 Task: Use Soft Pulsing Accent Effect in this video Movie B.mp4
Action: Mouse moved to (199, 112)
Screenshot: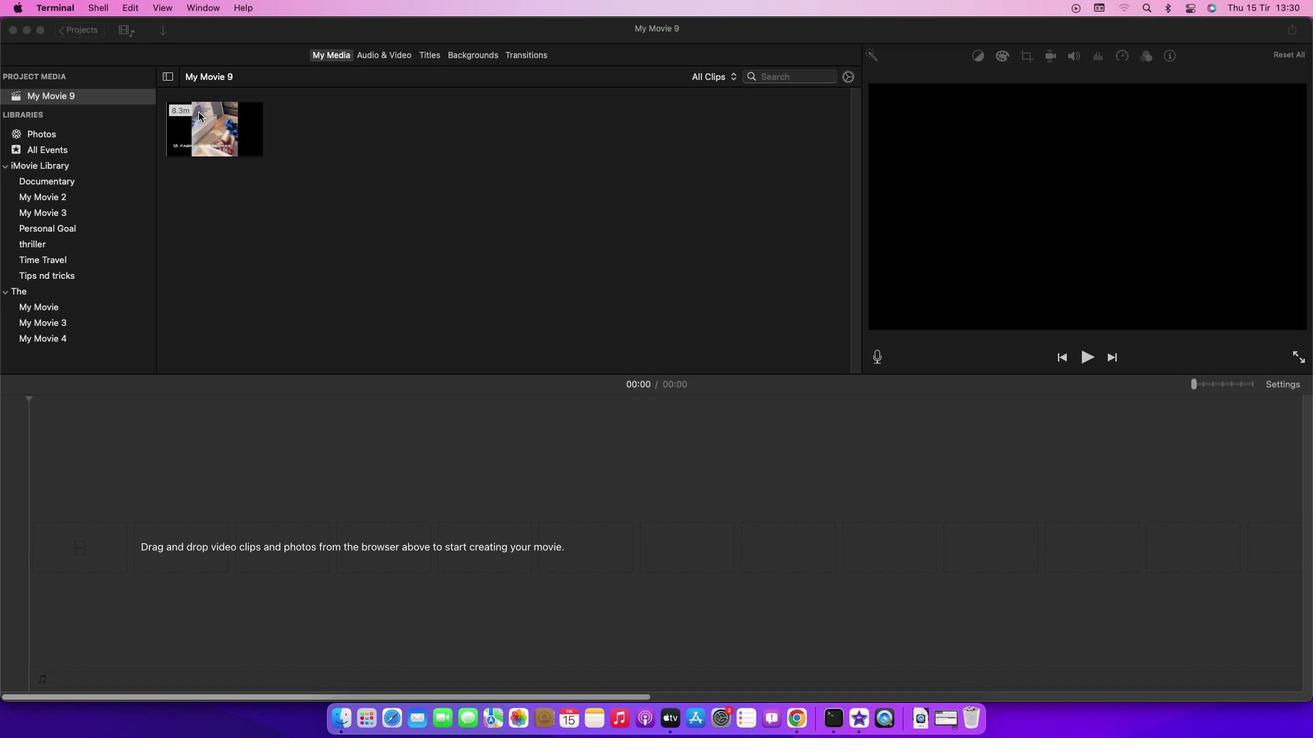 
Action: Mouse pressed left at (199, 112)
Screenshot: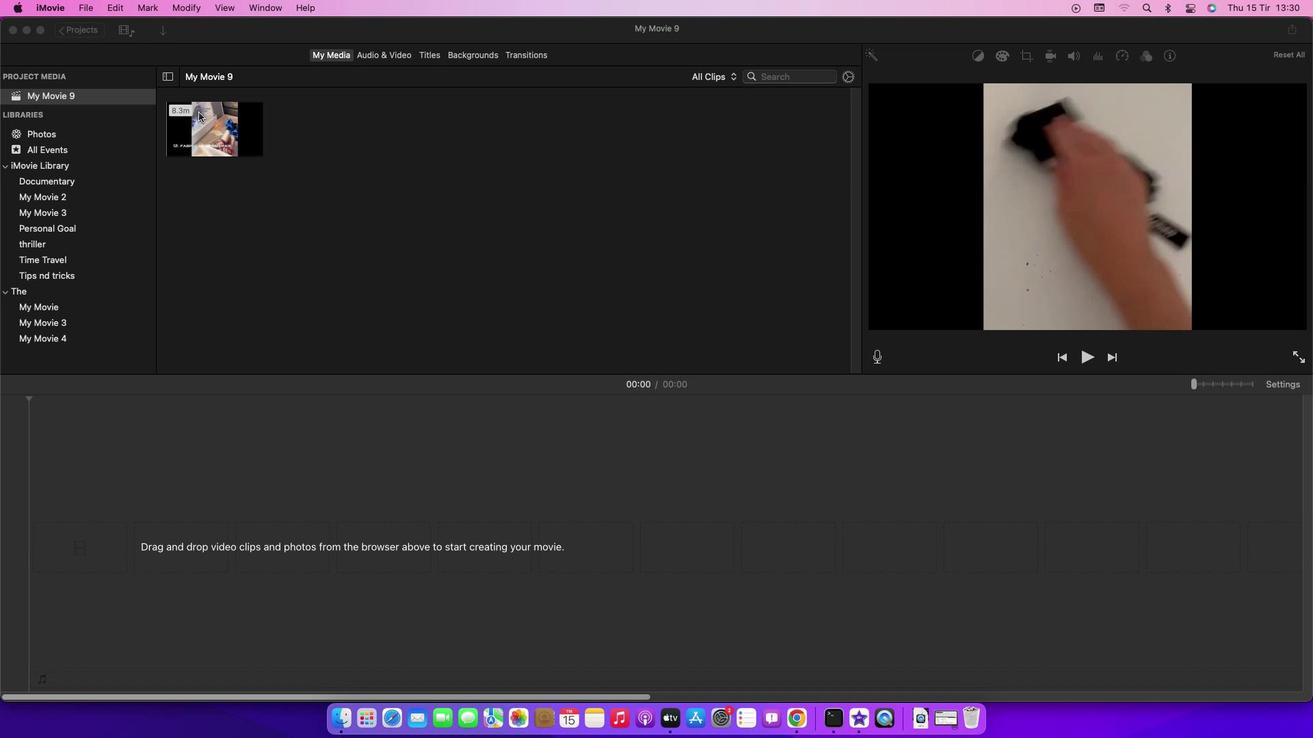 
Action: Mouse moved to (199, 112)
Screenshot: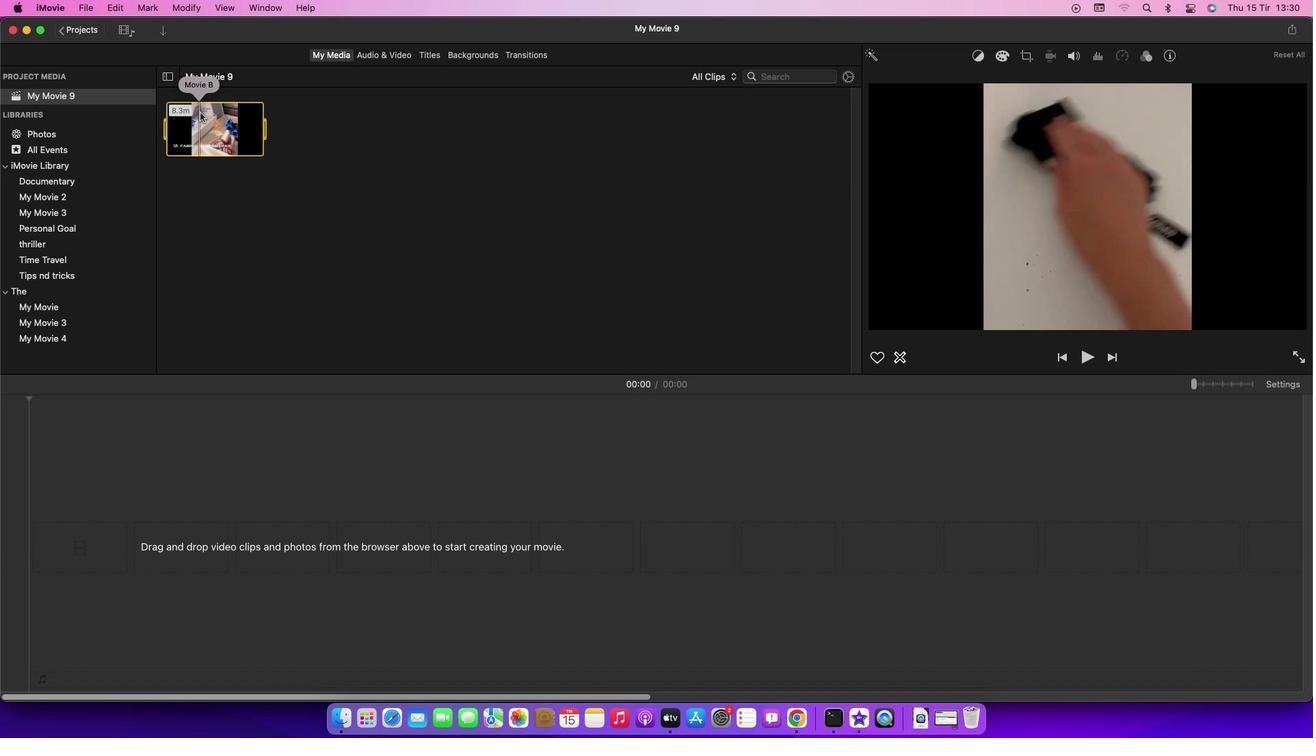 
Action: Mouse pressed left at (199, 112)
Screenshot: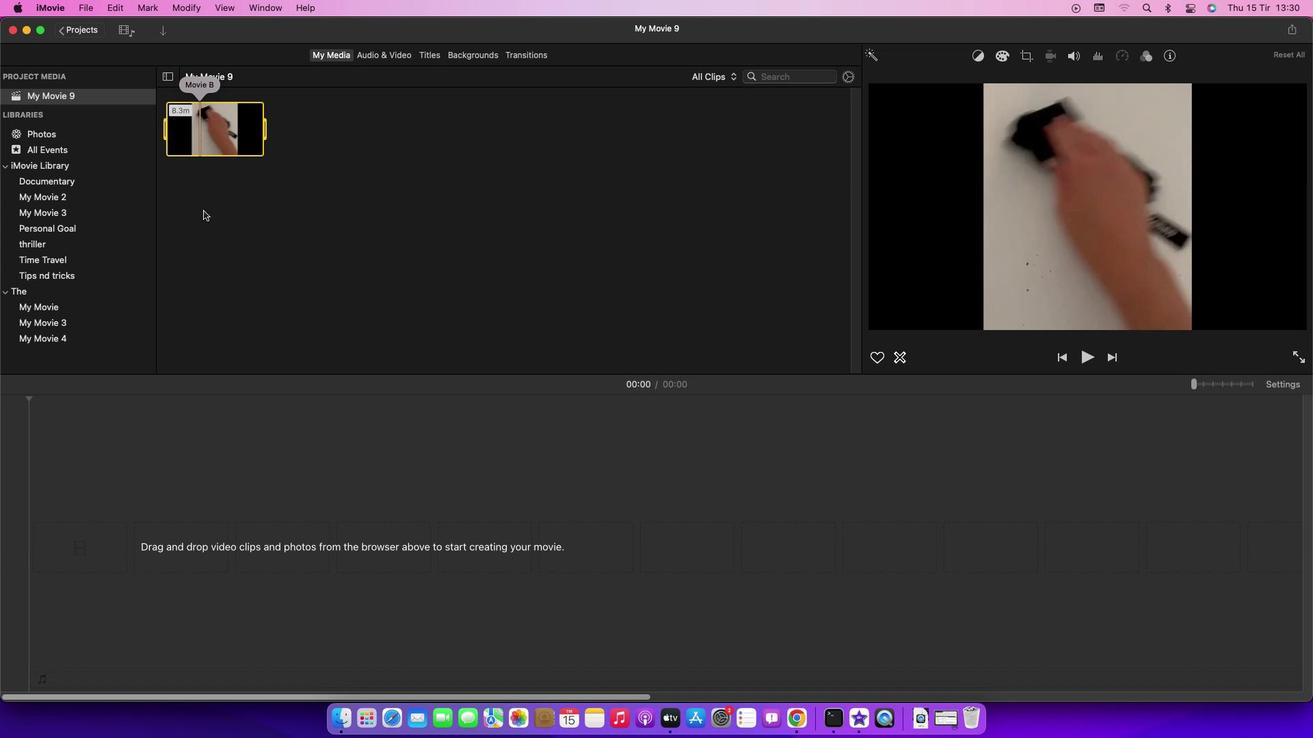 
Action: Mouse moved to (379, 57)
Screenshot: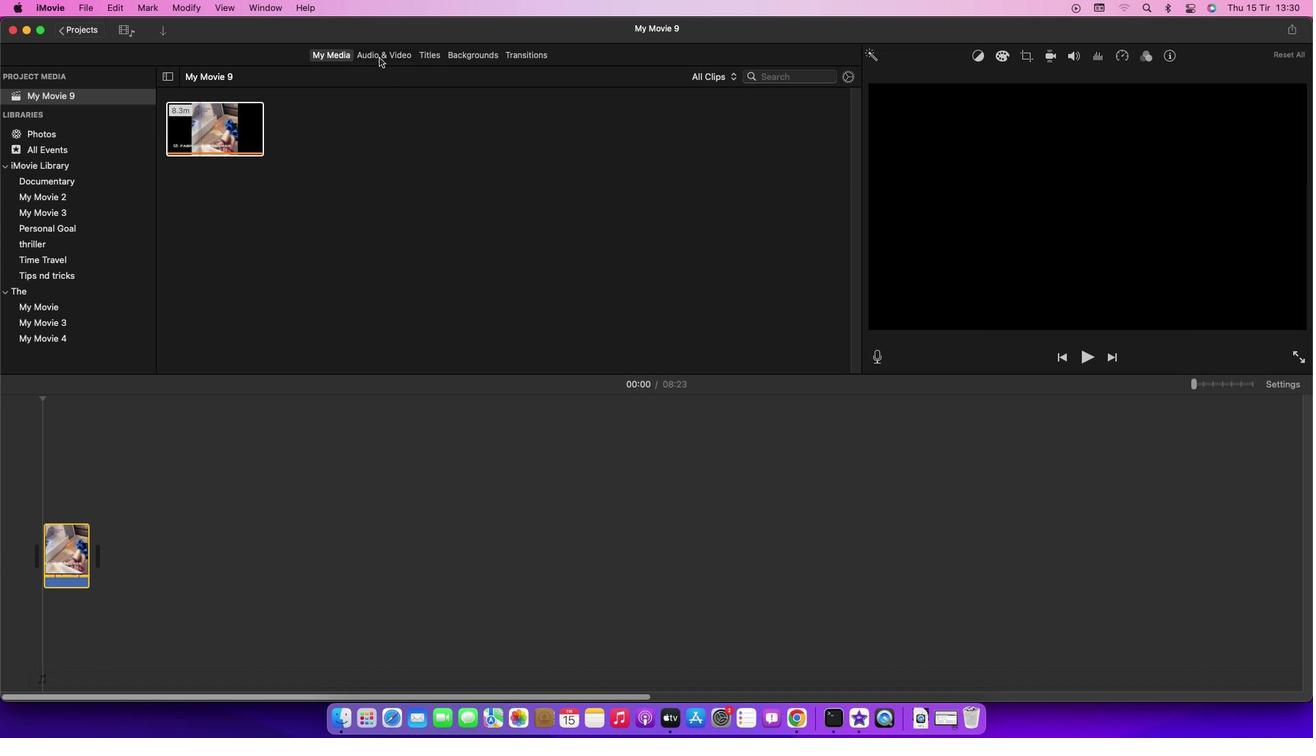 
Action: Mouse pressed left at (379, 57)
Screenshot: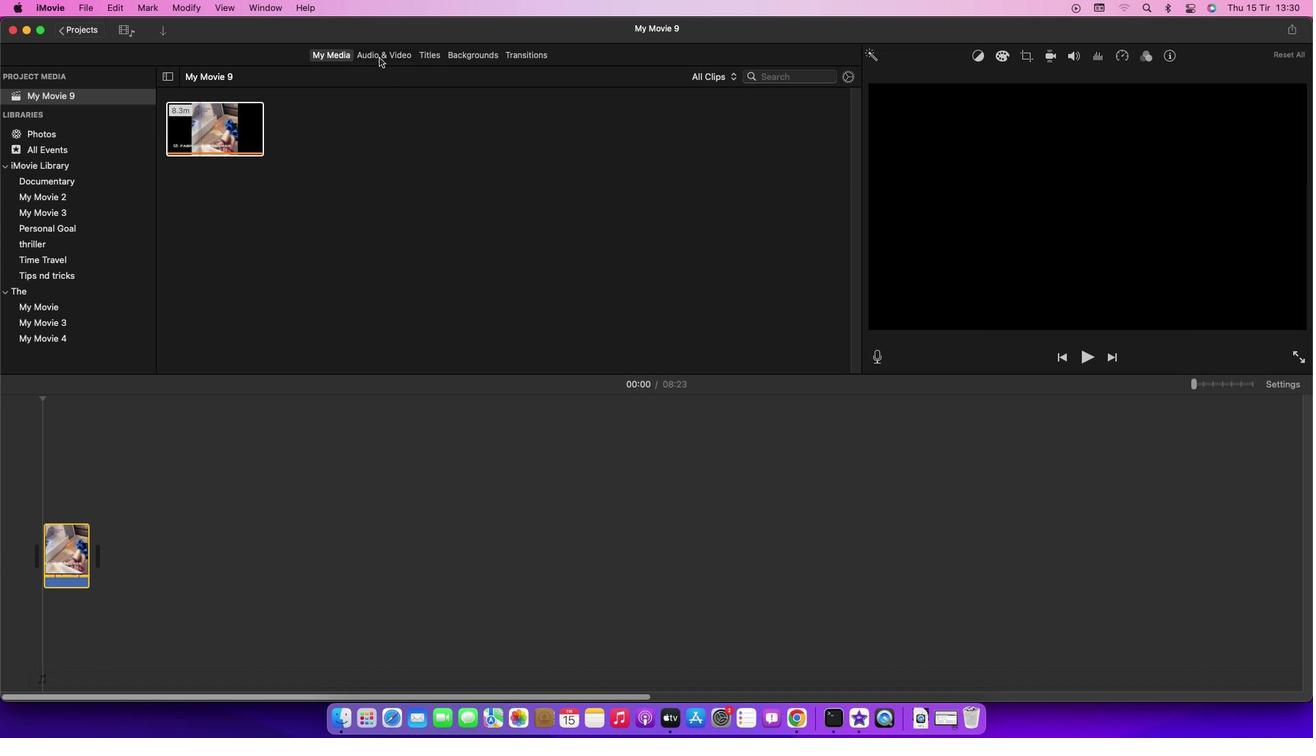 
Action: Mouse moved to (70, 130)
Screenshot: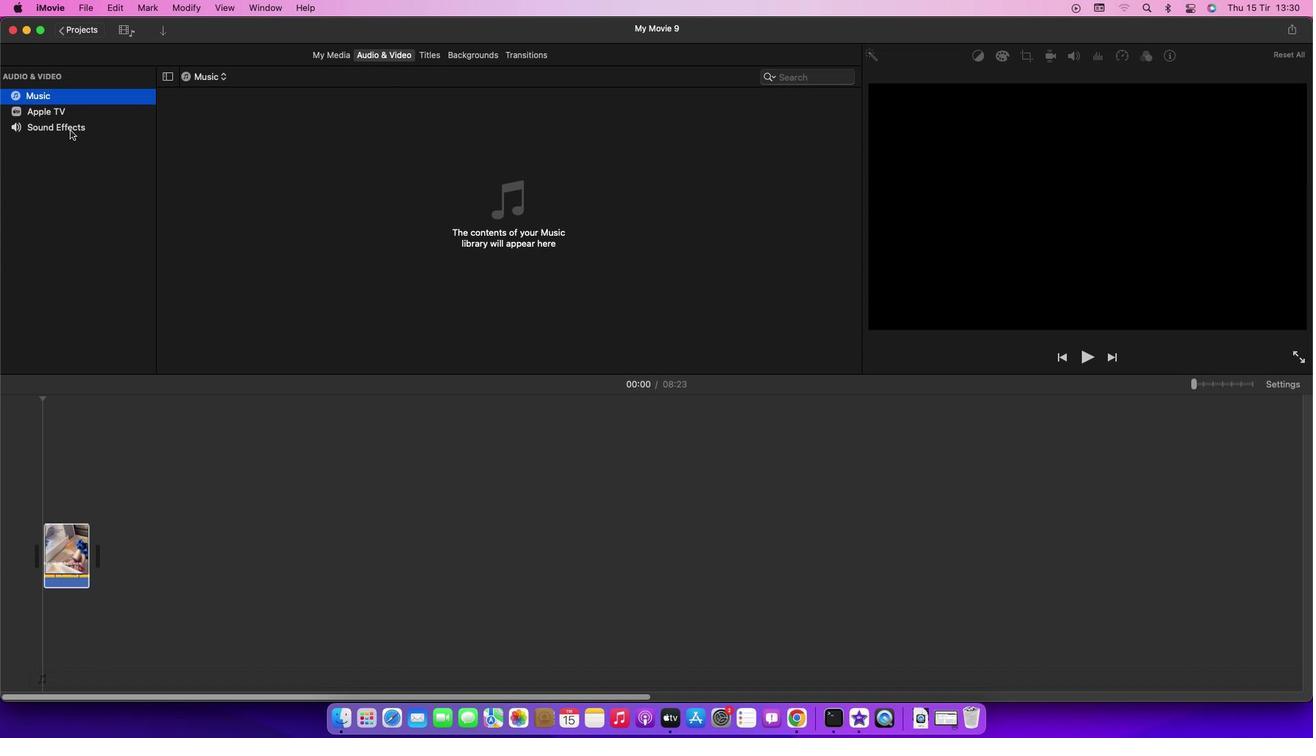 
Action: Mouse pressed left at (70, 130)
Screenshot: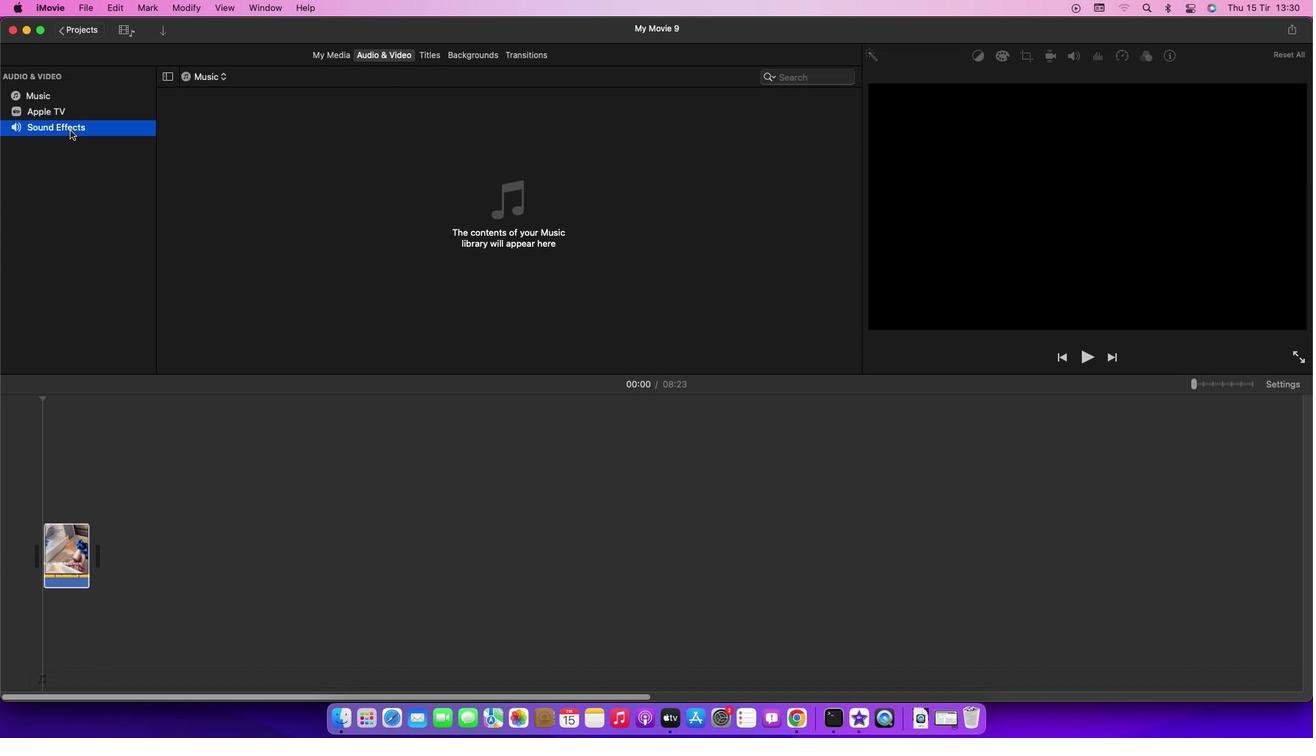 
Action: Mouse moved to (201, 232)
Screenshot: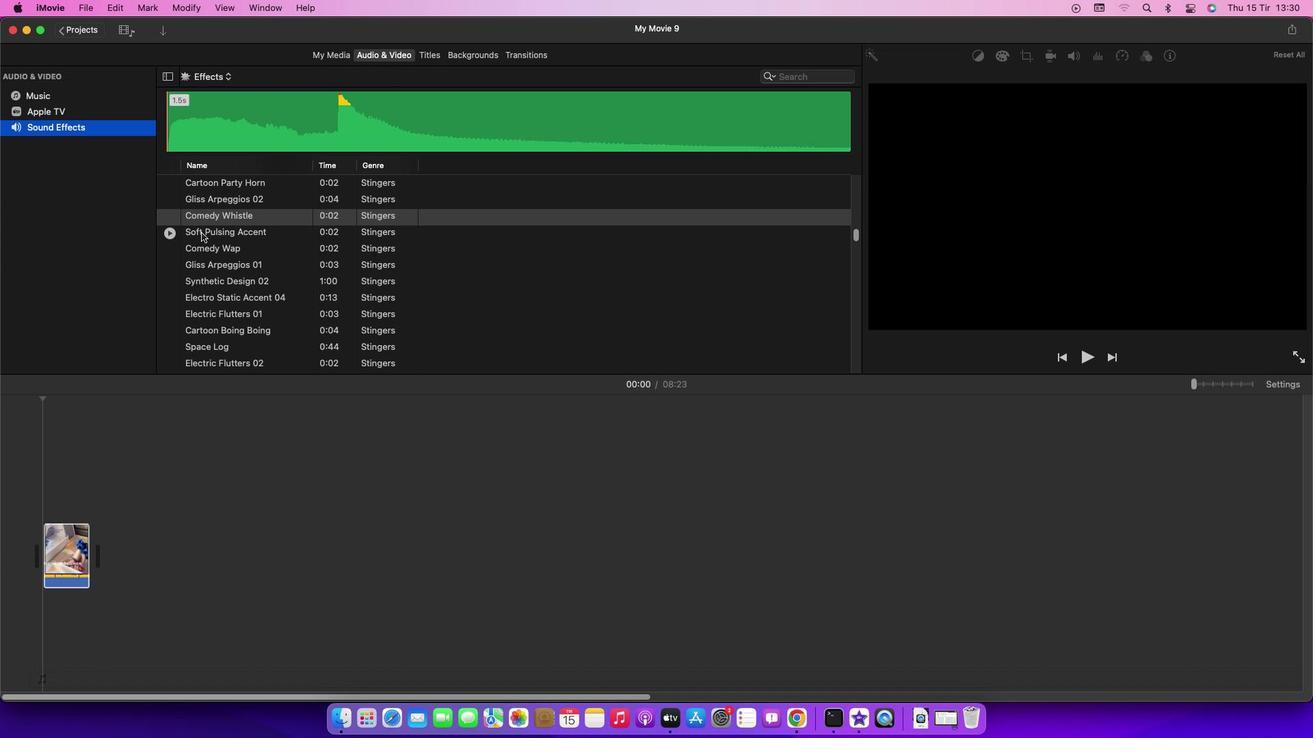 
Action: Mouse pressed left at (201, 232)
Screenshot: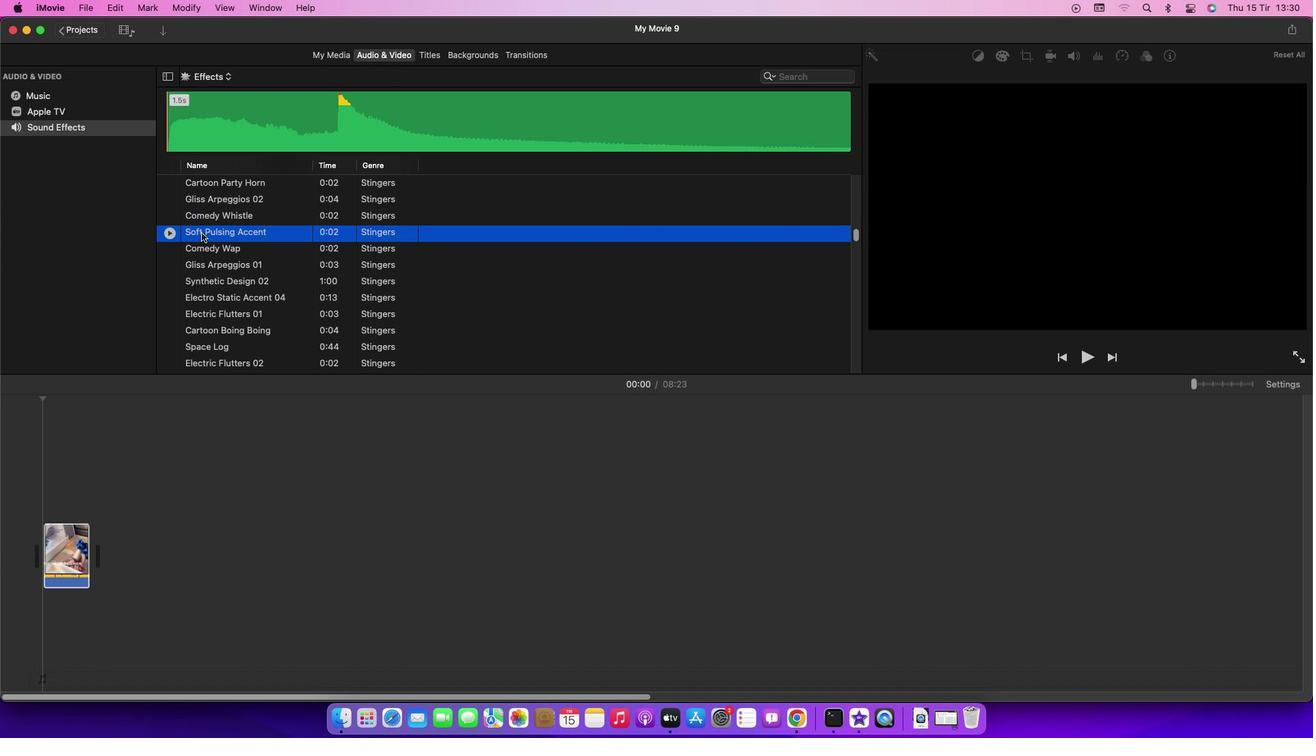 
Action: Mouse moved to (216, 233)
Screenshot: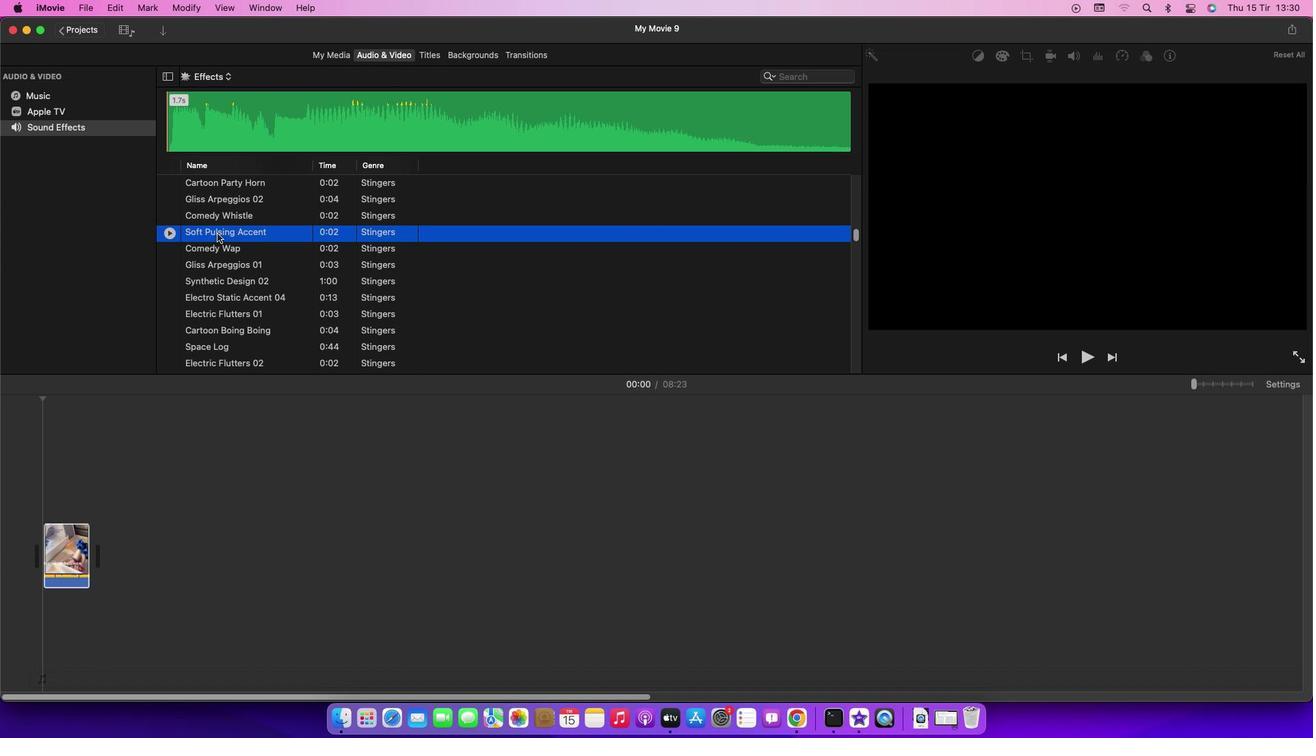 
Action: Mouse pressed left at (216, 233)
Screenshot: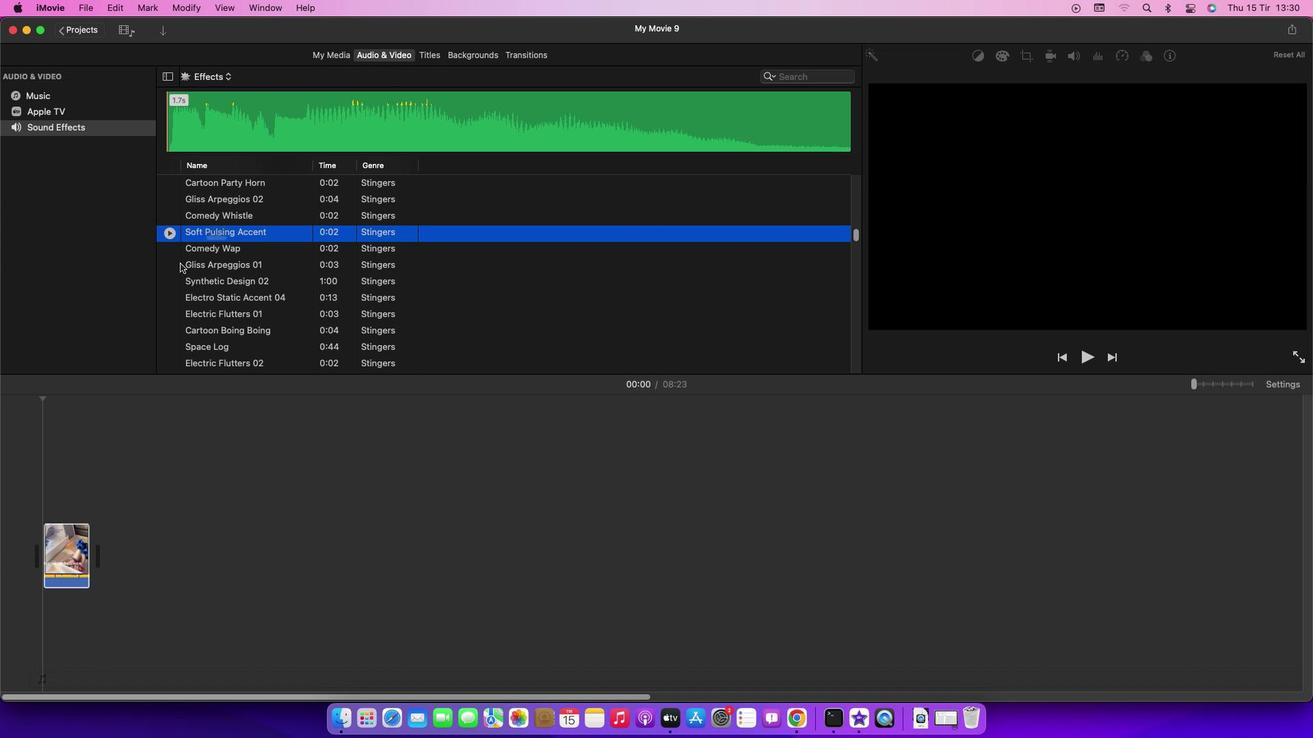 
Action: Mouse moved to (245, 508)
Screenshot: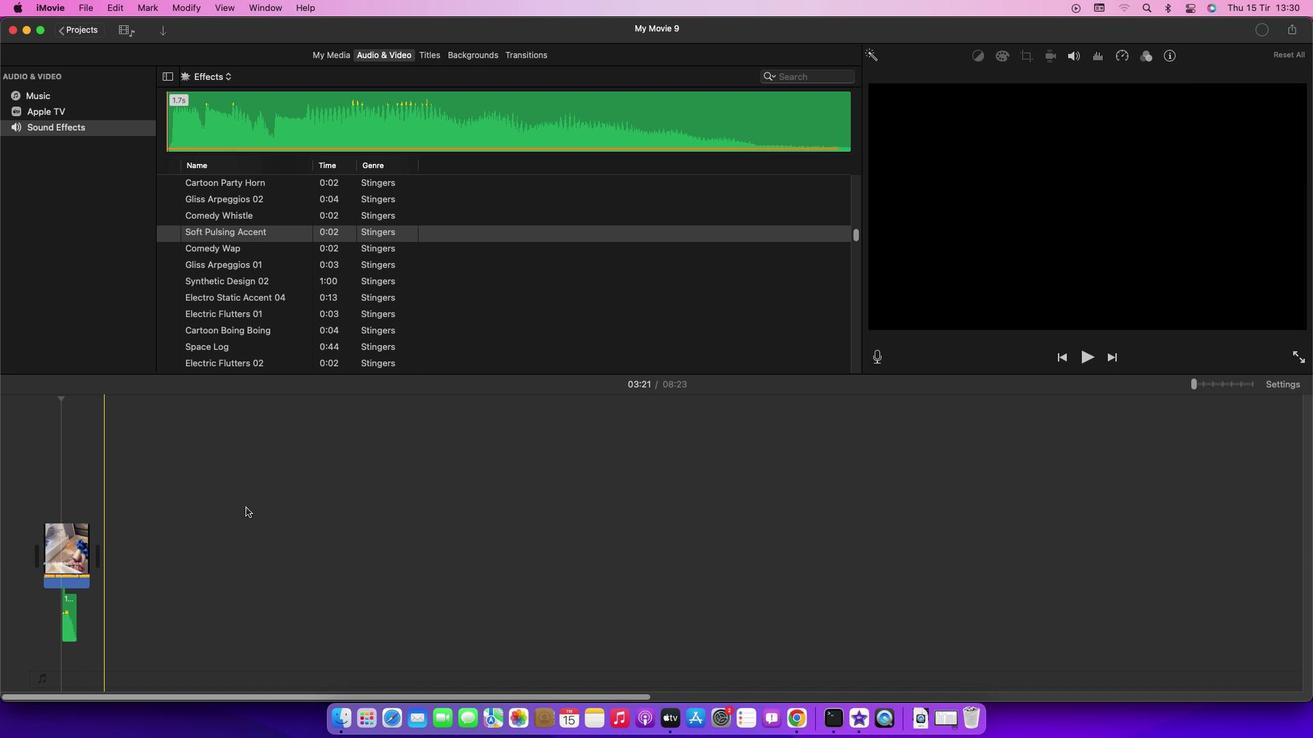 
